 Task: Create a Scrum Project Project0005 in Jira
Action: Mouse moved to (410, 462)
Screenshot: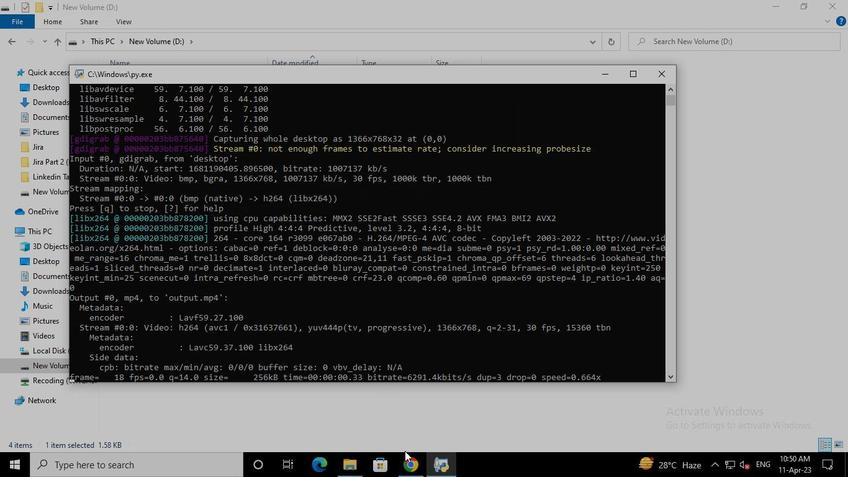
Action: Mouse pressed left at (410, 462)
Screenshot: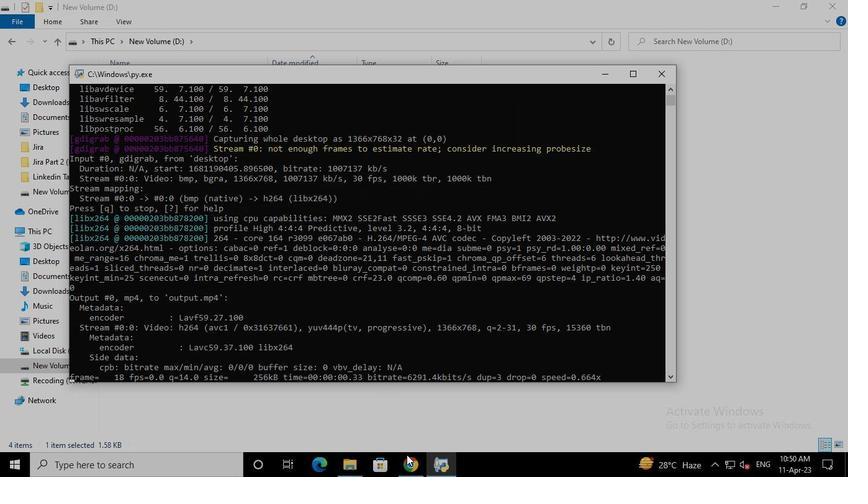 
Action: Mouse moved to (784, 107)
Screenshot: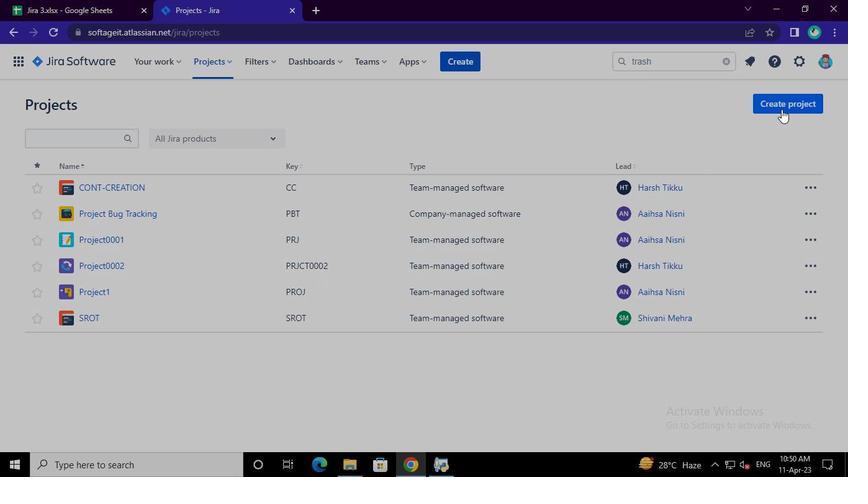 
Action: Mouse pressed left at (784, 107)
Screenshot: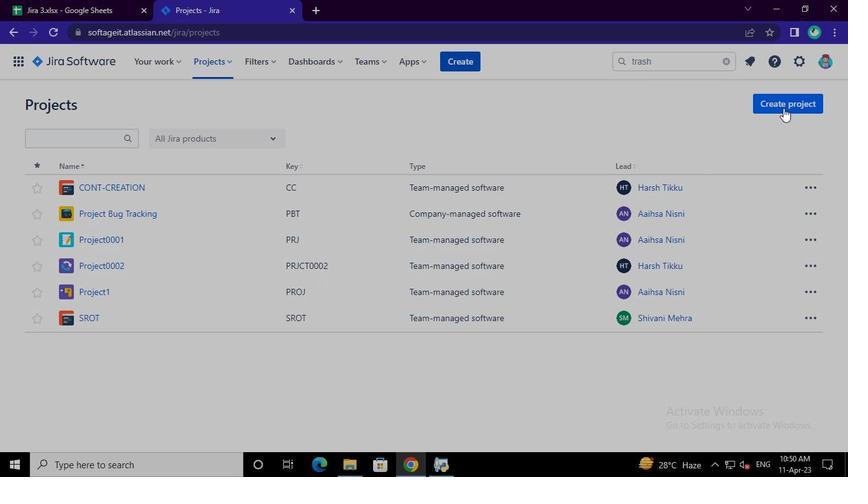 
Action: Mouse moved to (444, 310)
Screenshot: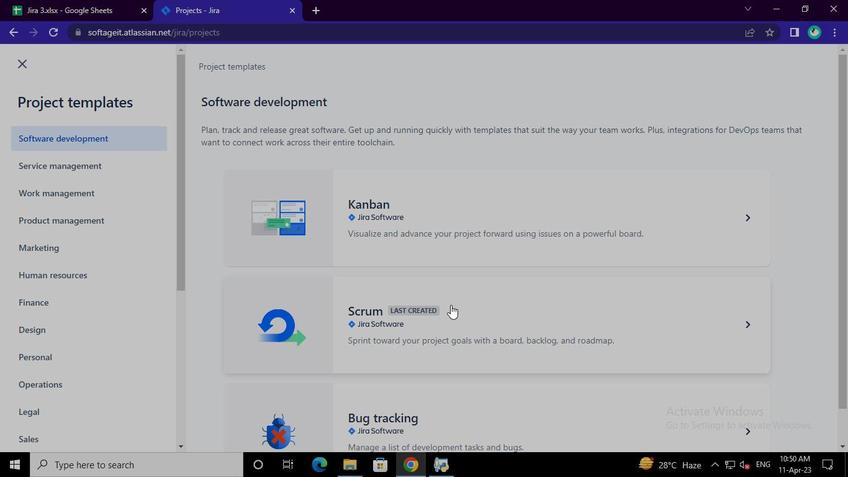 
Action: Mouse pressed left at (444, 310)
Screenshot: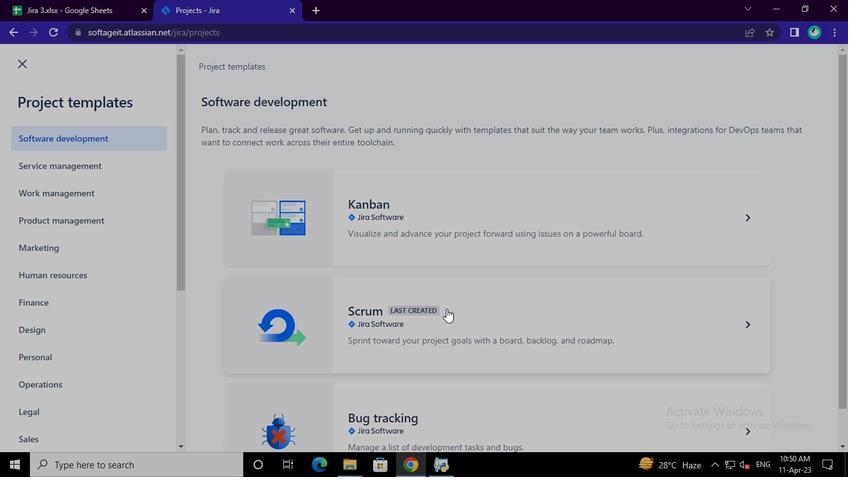 
Action: Mouse moved to (750, 416)
Screenshot: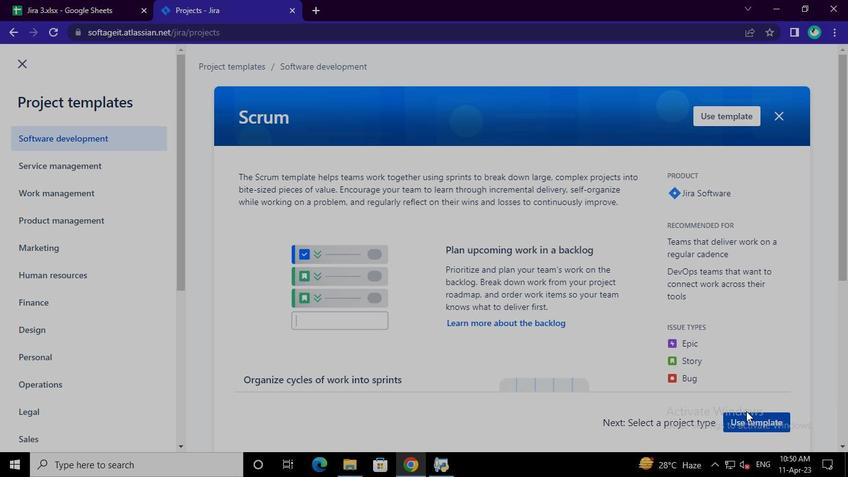 
Action: Mouse pressed left at (750, 416)
Screenshot: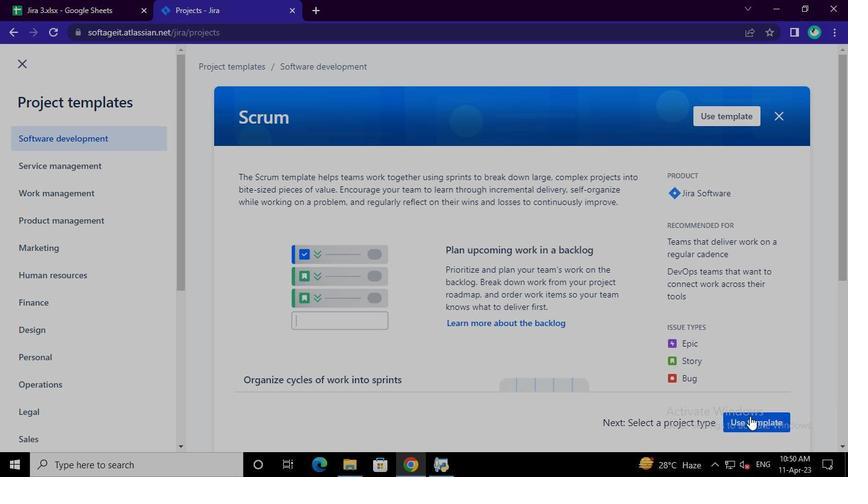 
Action: Mouse moved to (368, 413)
Screenshot: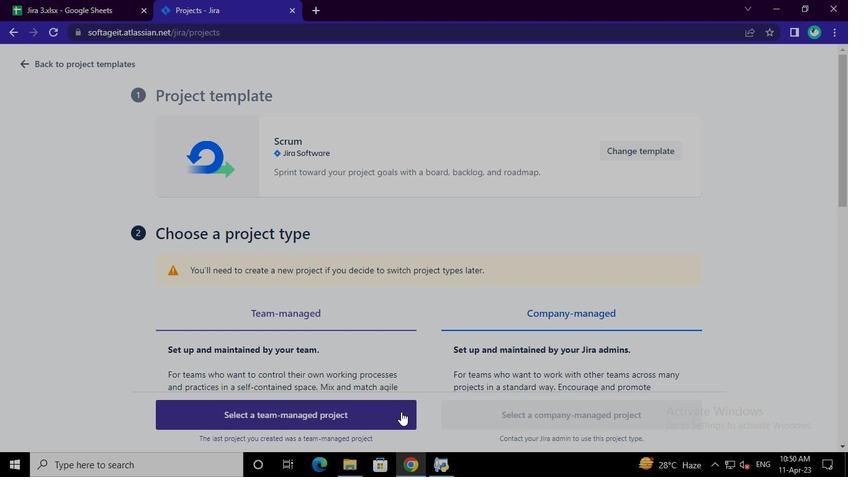 
Action: Mouse pressed left at (368, 413)
Screenshot: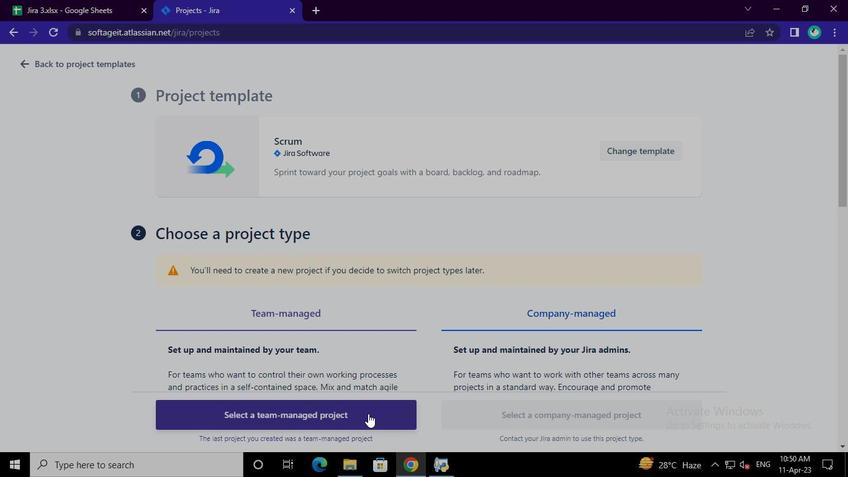 
Action: Mouse moved to (285, 198)
Screenshot: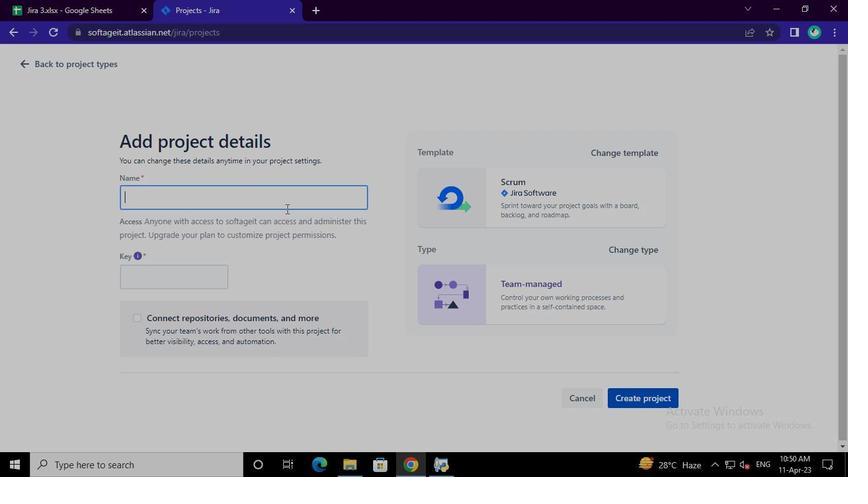 
Action: Mouse pressed left at (285, 198)
Screenshot: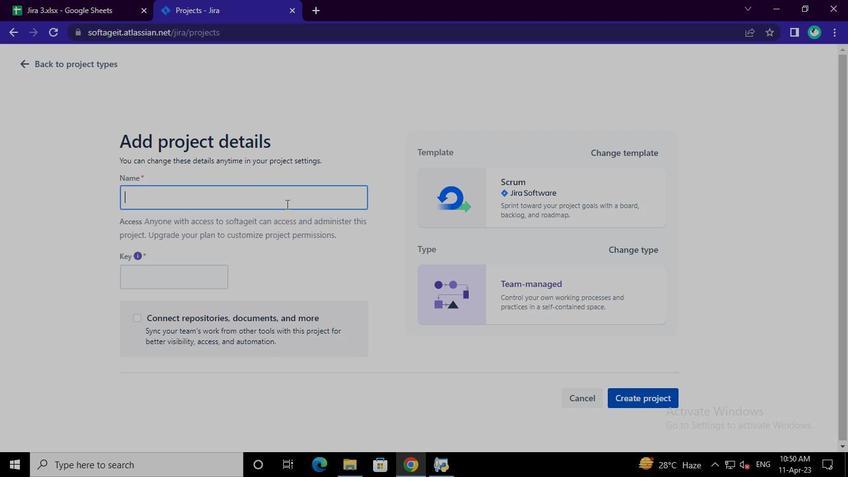 
Action: Keyboard Key.shift
Screenshot: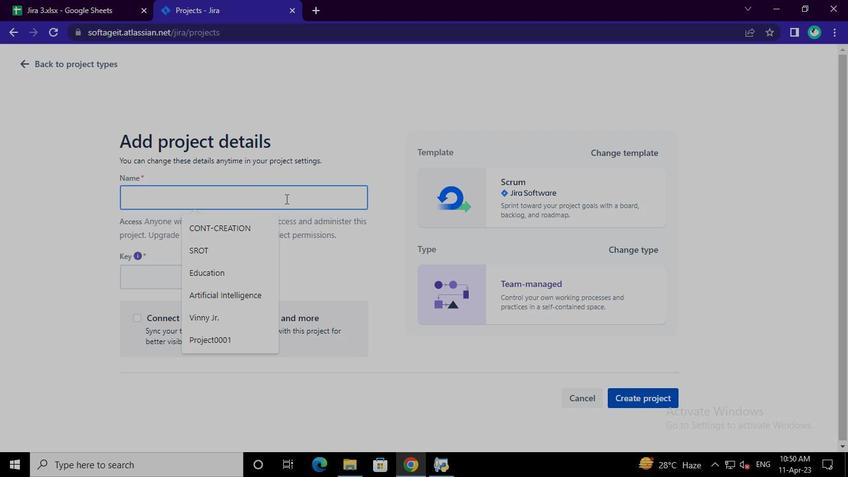 
Action: Keyboard P
Screenshot: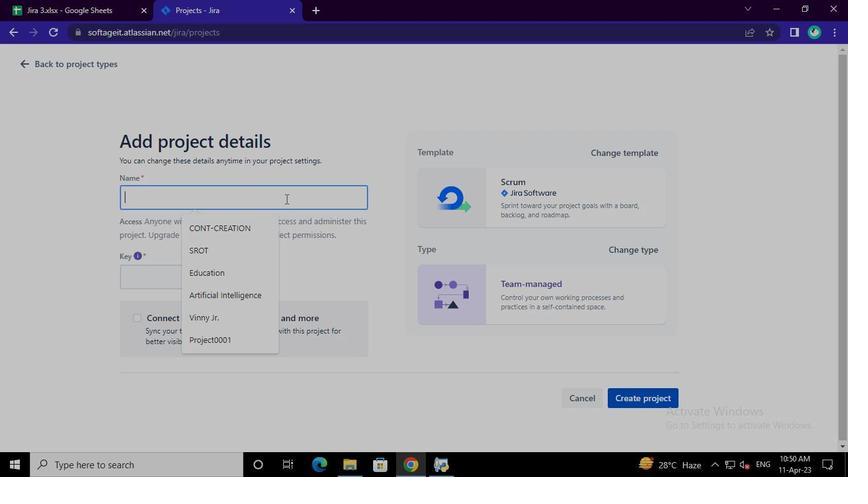 
Action: Keyboard r
Screenshot: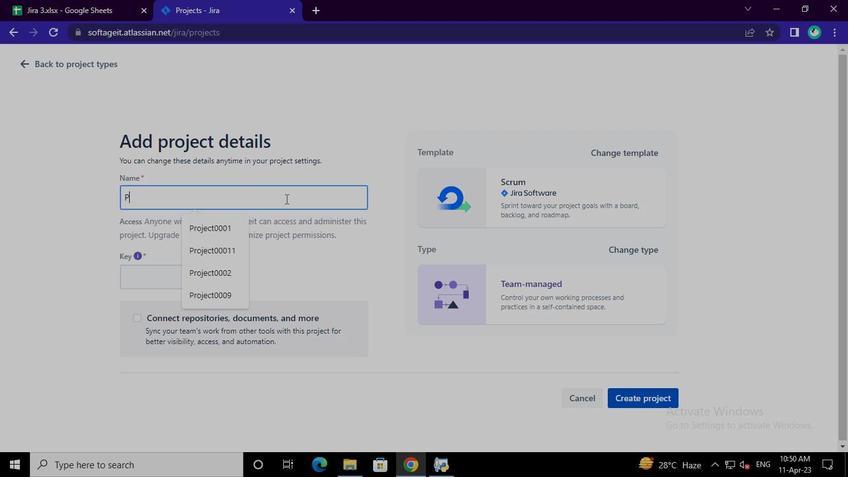 
Action: Keyboard o
Screenshot: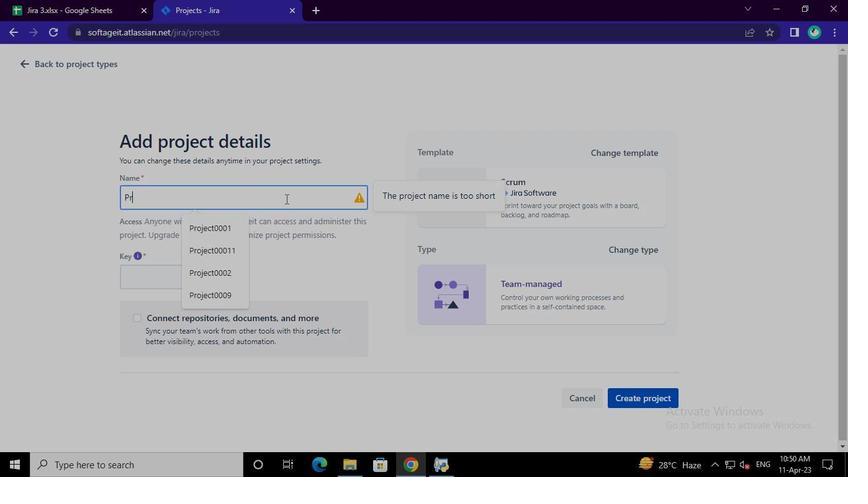 
Action: Keyboard j
Screenshot: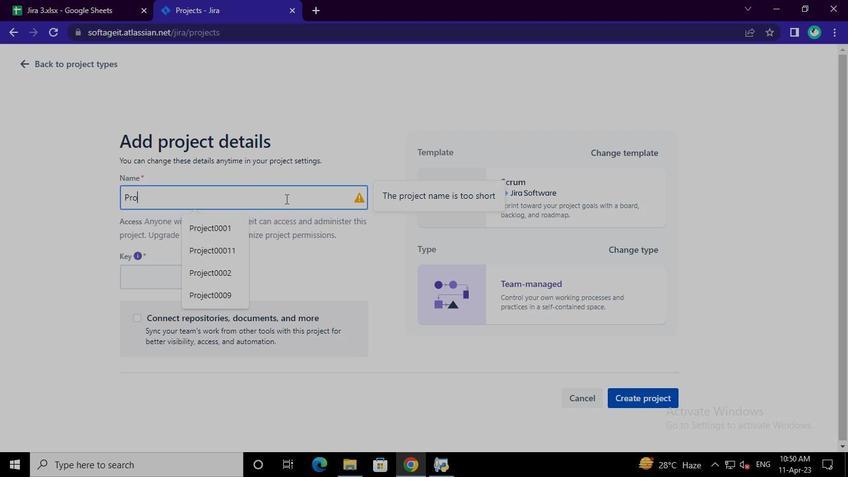 
Action: Keyboard e
Screenshot: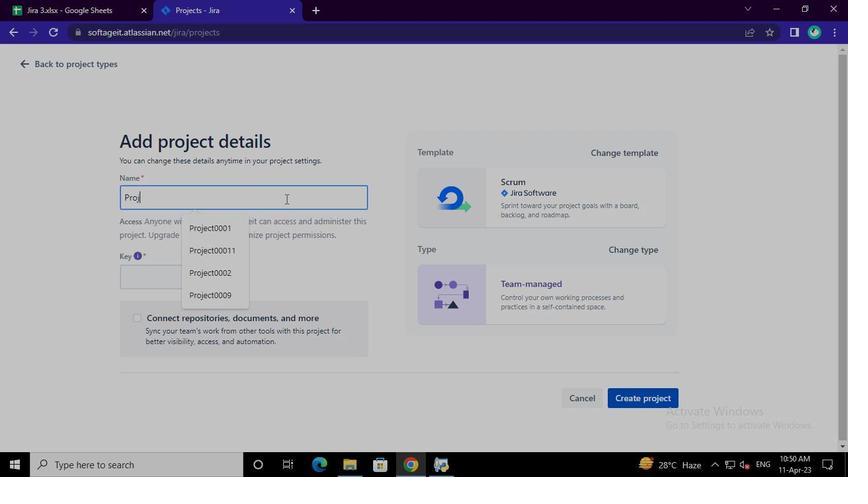 
Action: Keyboard c
Screenshot: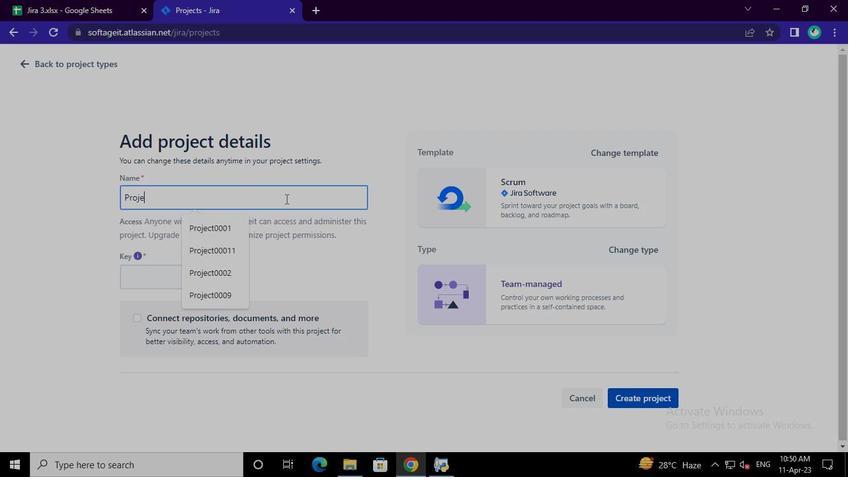 
Action: Keyboard t
Screenshot: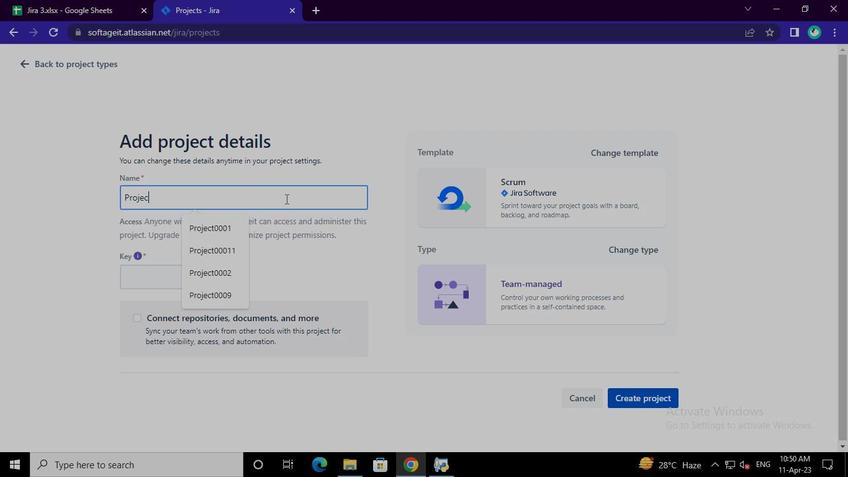 
Action: Keyboard <96>
Screenshot: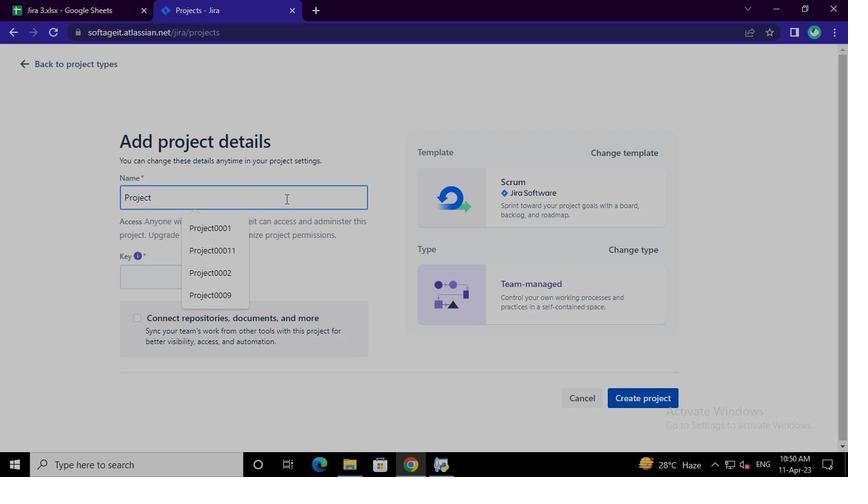 
Action: Keyboard <96>
Screenshot: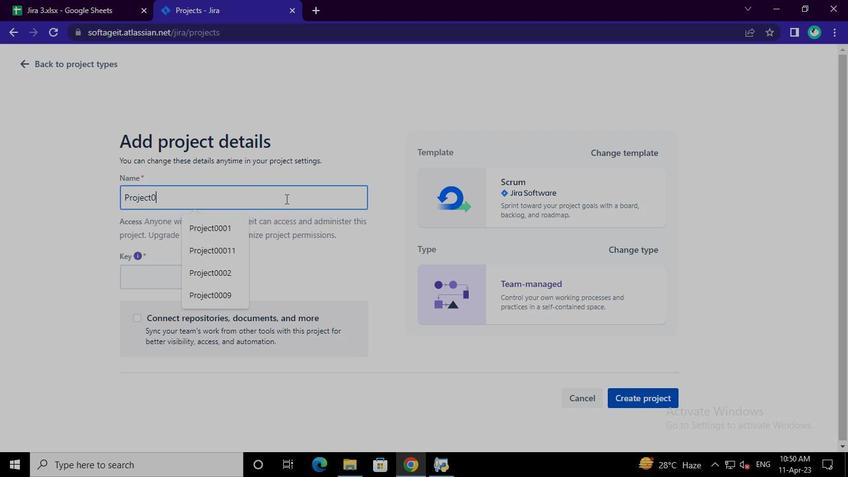 
Action: Keyboard <96>
Screenshot: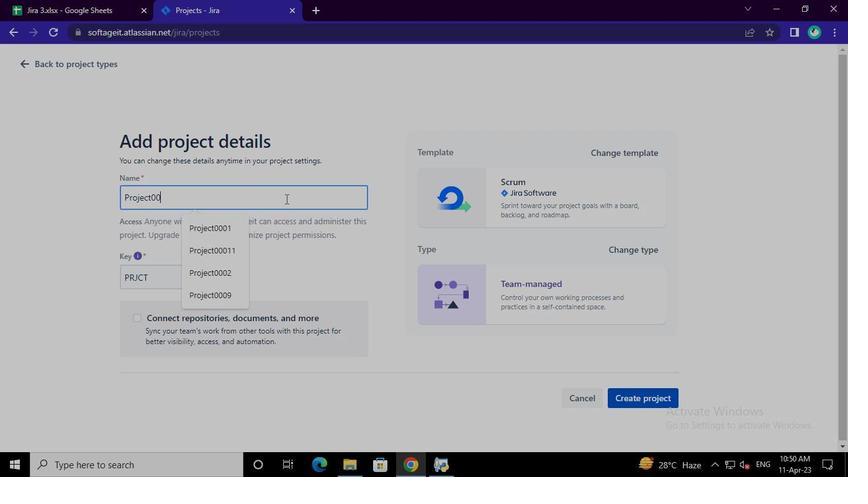 
Action: Keyboard <101>
Screenshot: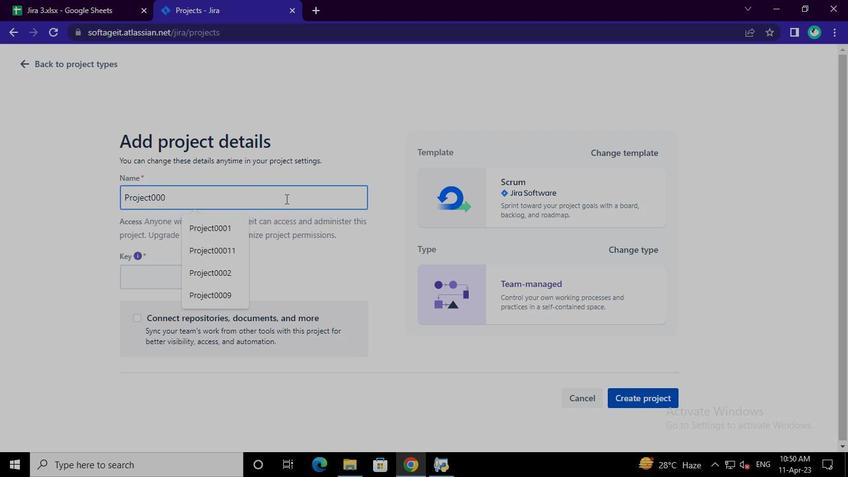 
Action: Mouse moved to (624, 402)
Screenshot: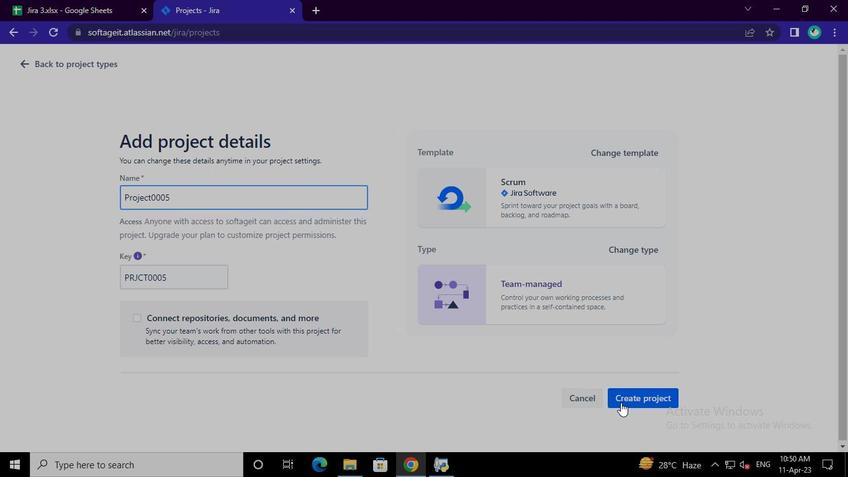 
Action: Mouse pressed left at (624, 402)
Screenshot: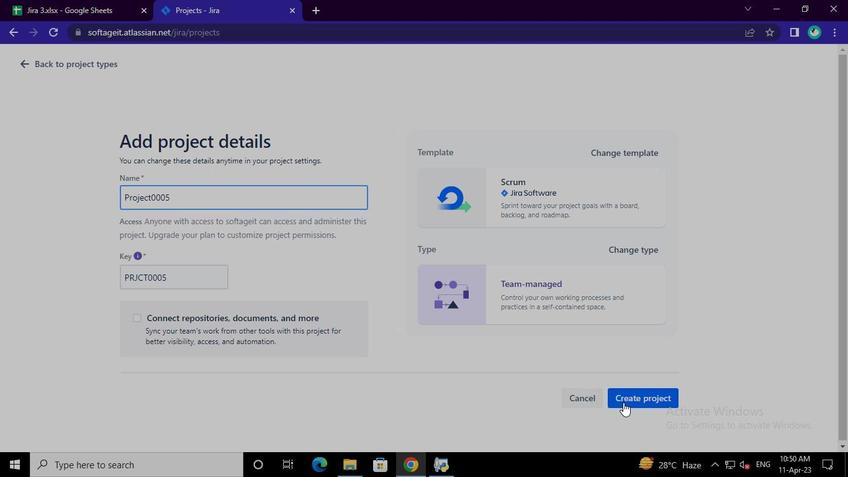 
Action: Mouse moved to (427, 462)
Screenshot: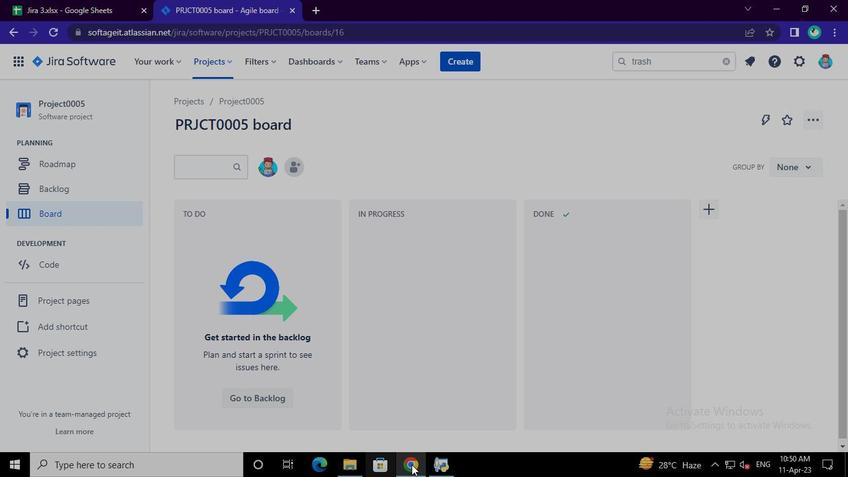 
Action: Mouse pressed left at (427, 462)
Screenshot: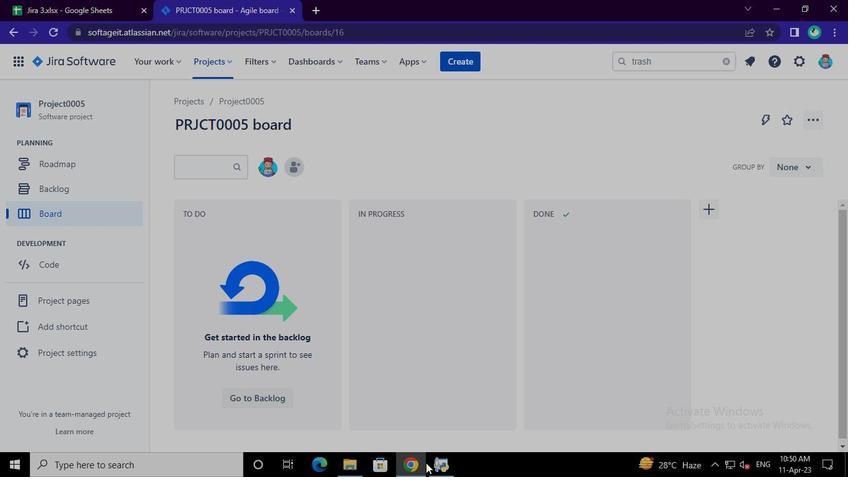 
Action: Mouse moved to (656, 77)
Screenshot: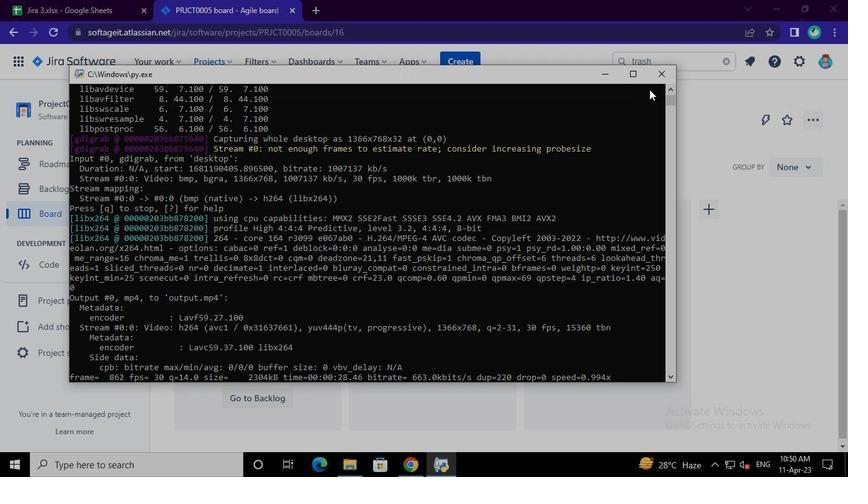 
Action: Mouse pressed left at (656, 77)
Screenshot: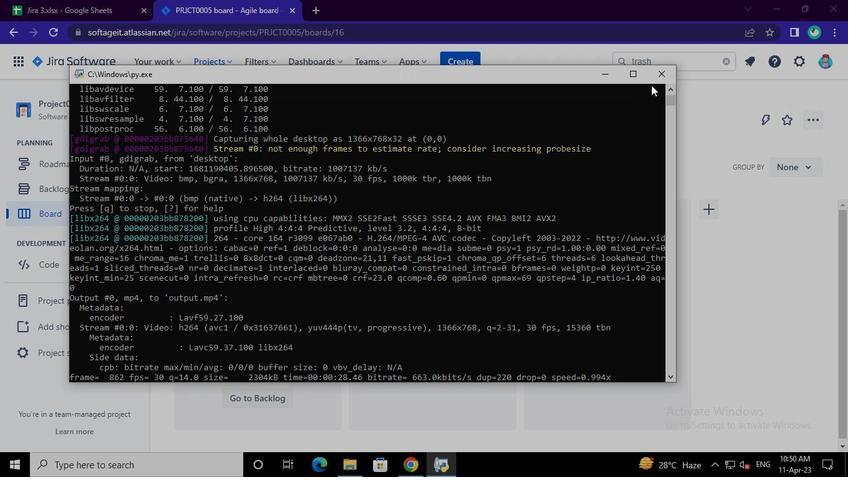 
Action: Mouse moved to (656, 77)
Screenshot: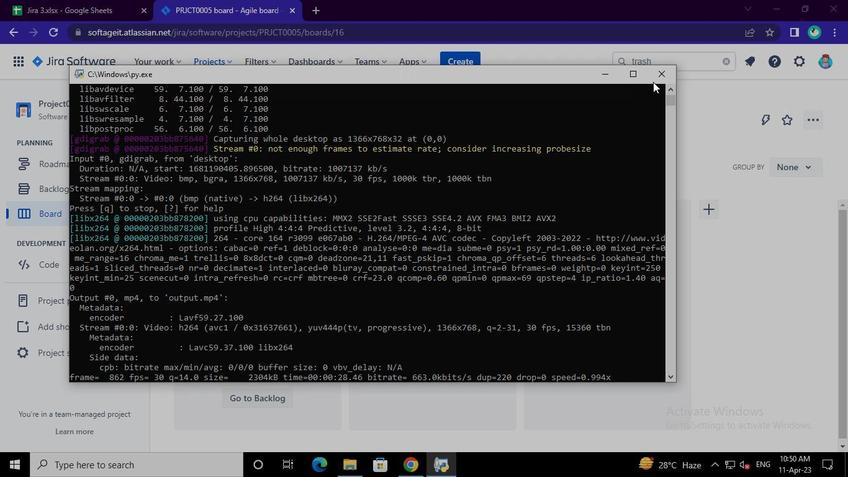 
